 Task: Look for products in the category "Honey" from Y.S. Eco Bee Farms only.
Action: Mouse moved to (363, 174)
Screenshot: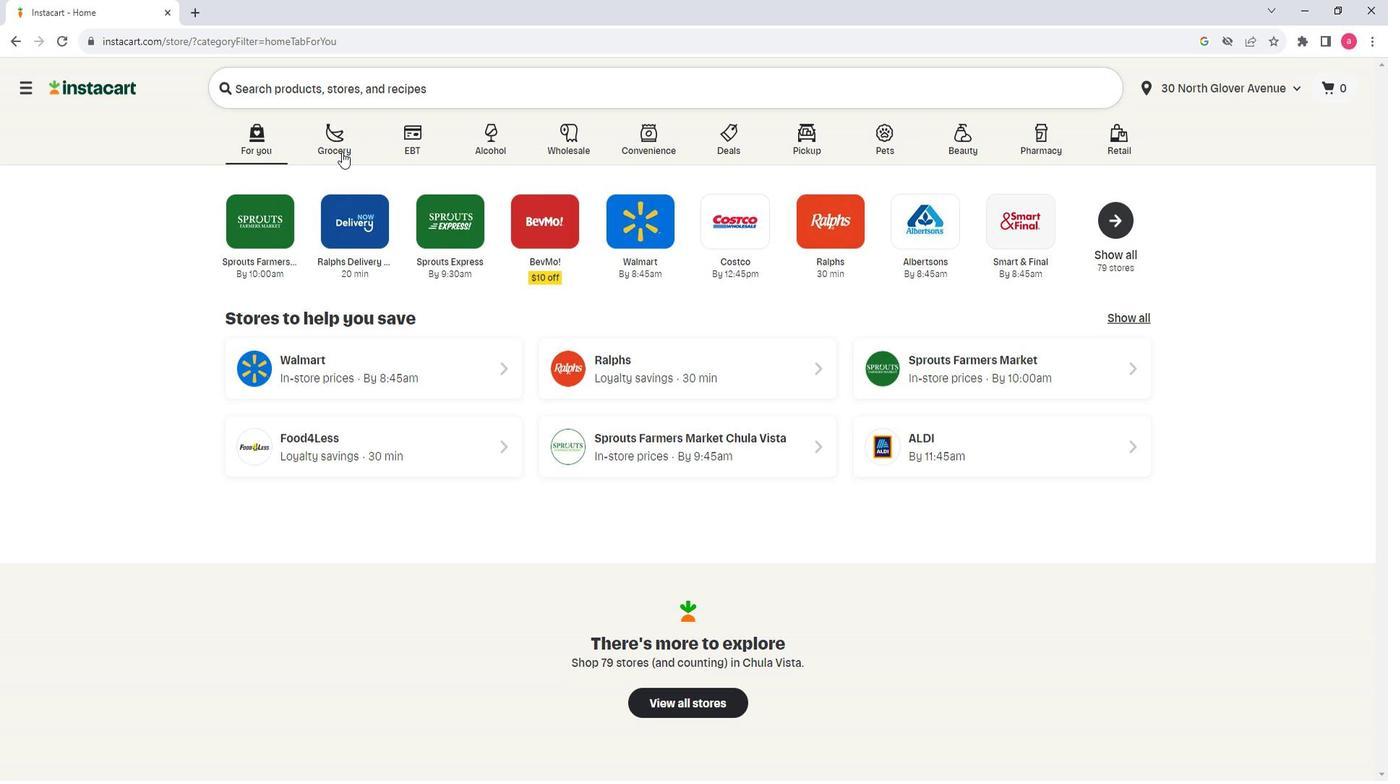 
Action: Mouse pressed left at (363, 174)
Screenshot: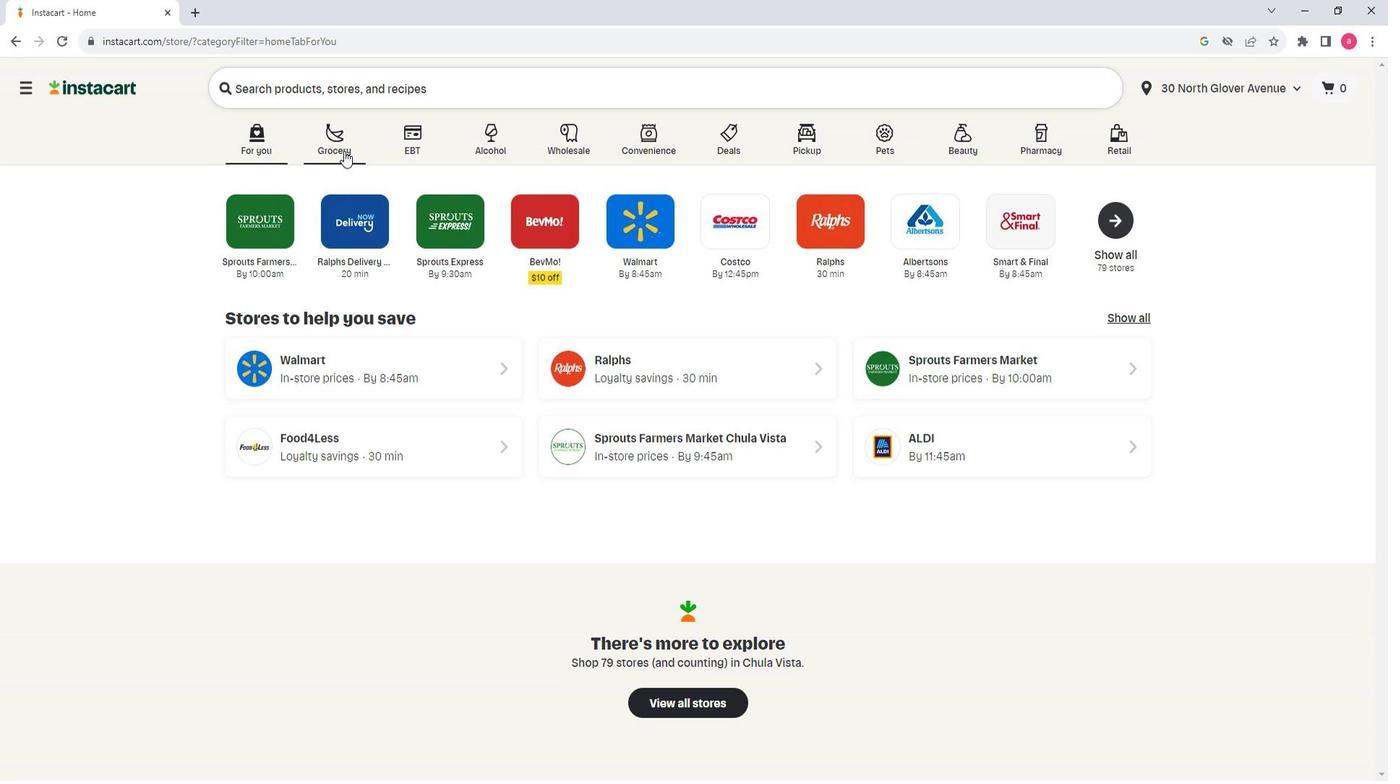 
Action: Mouse moved to (464, 400)
Screenshot: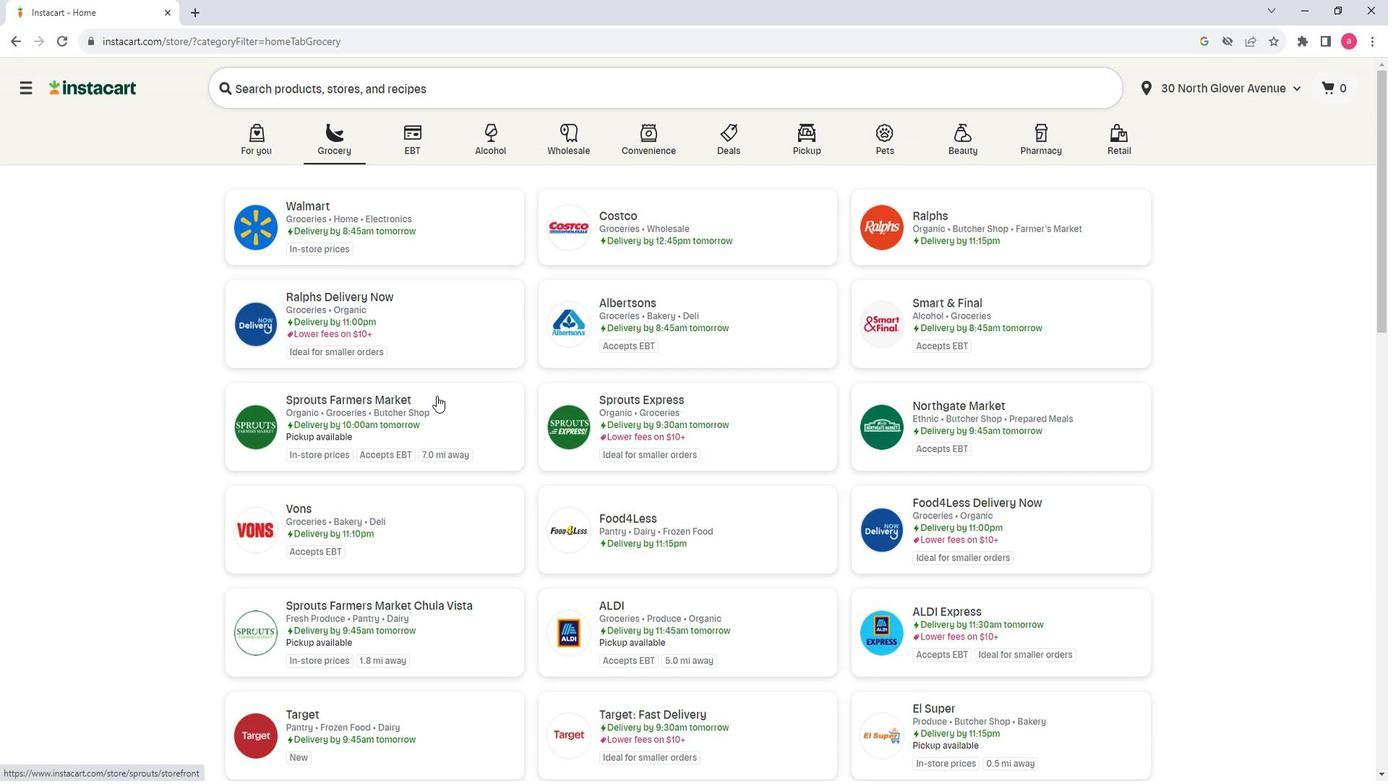 
Action: Mouse pressed left at (464, 400)
Screenshot: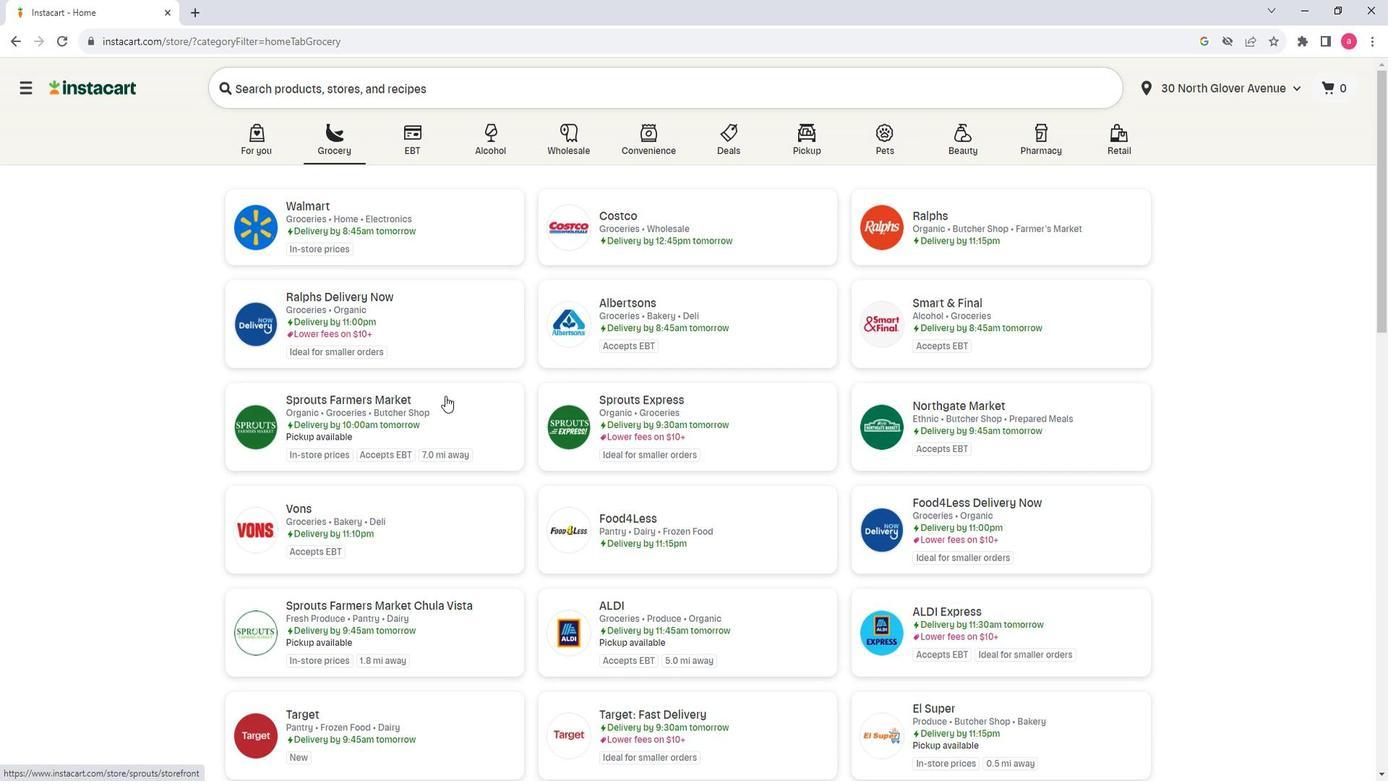
Action: Mouse moved to (201, 471)
Screenshot: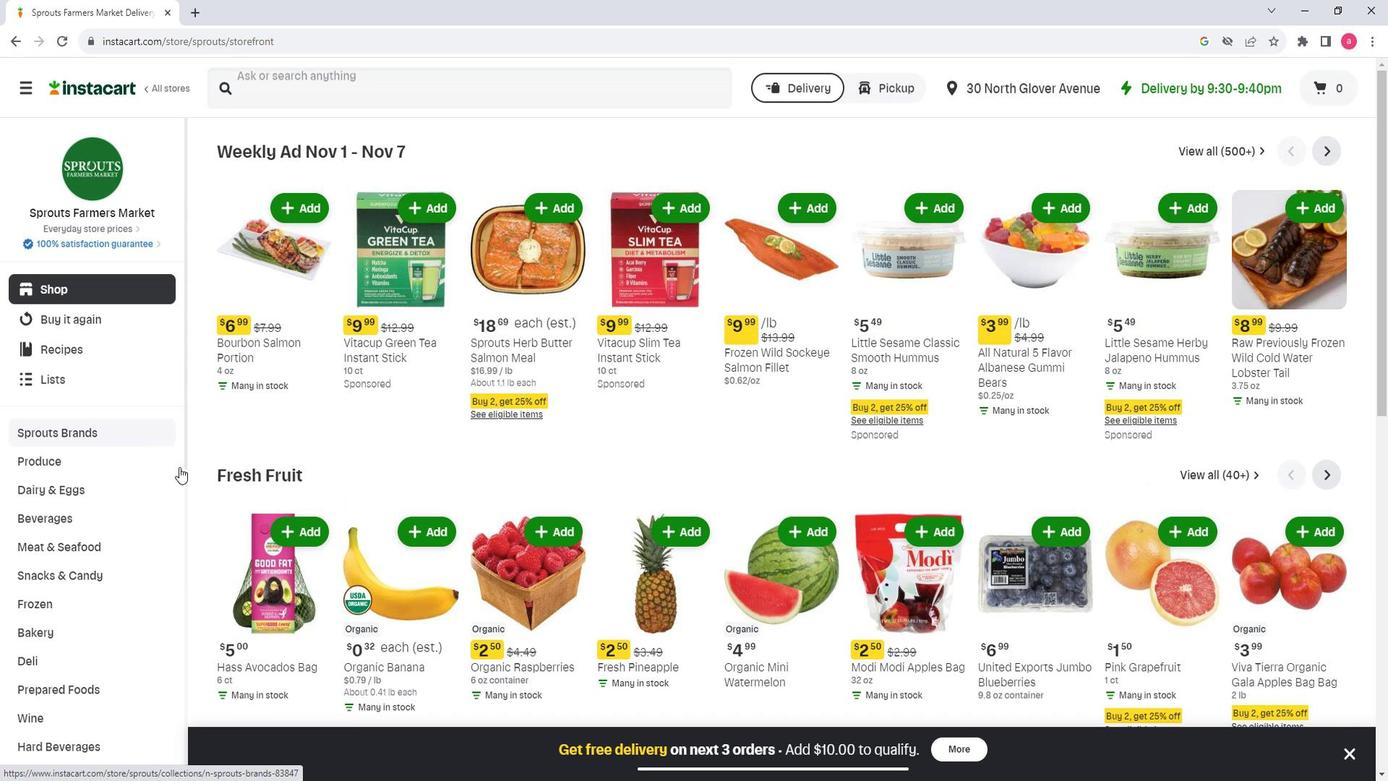 
Action: Mouse scrolled (201, 470) with delta (0, 0)
Screenshot: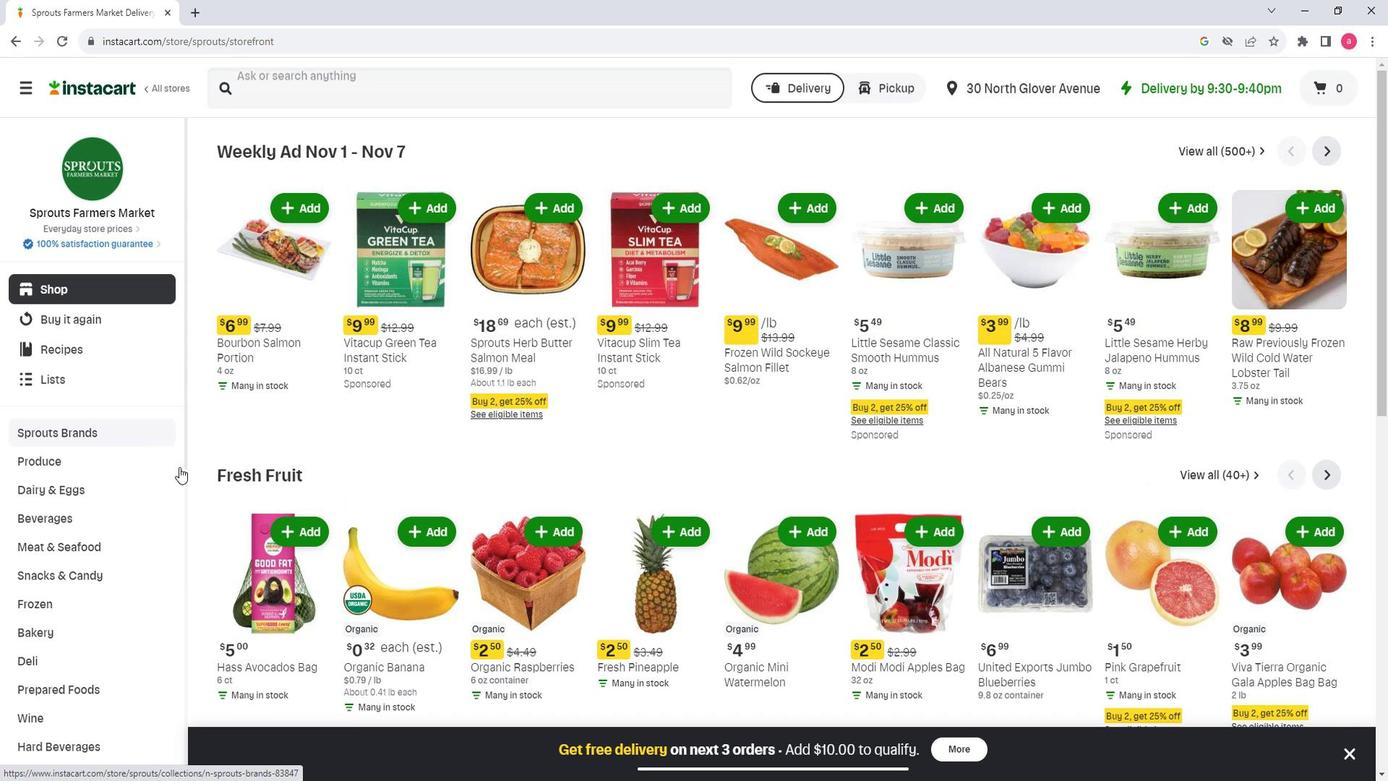 
Action: Mouse scrolled (201, 470) with delta (0, 0)
Screenshot: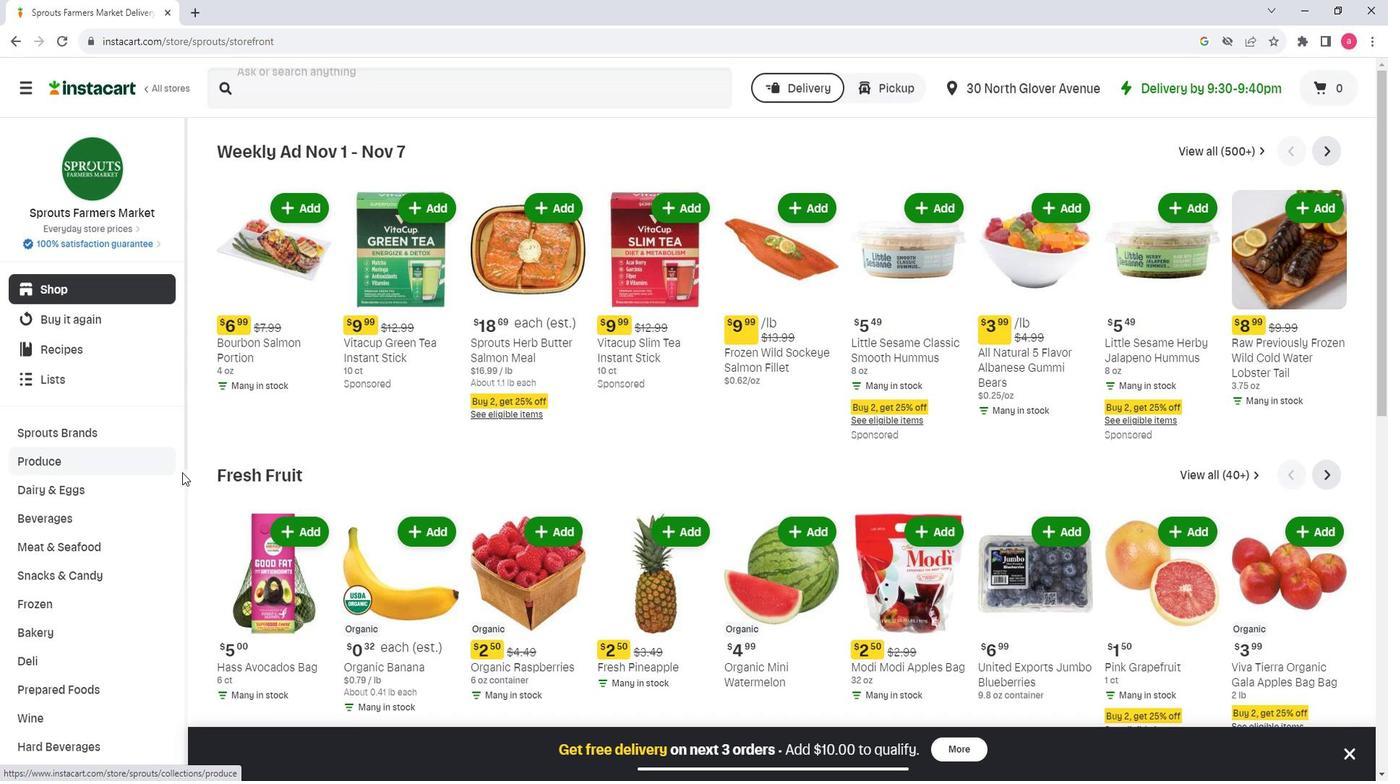 
Action: Mouse scrolled (201, 470) with delta (0, 0)
Screenshot: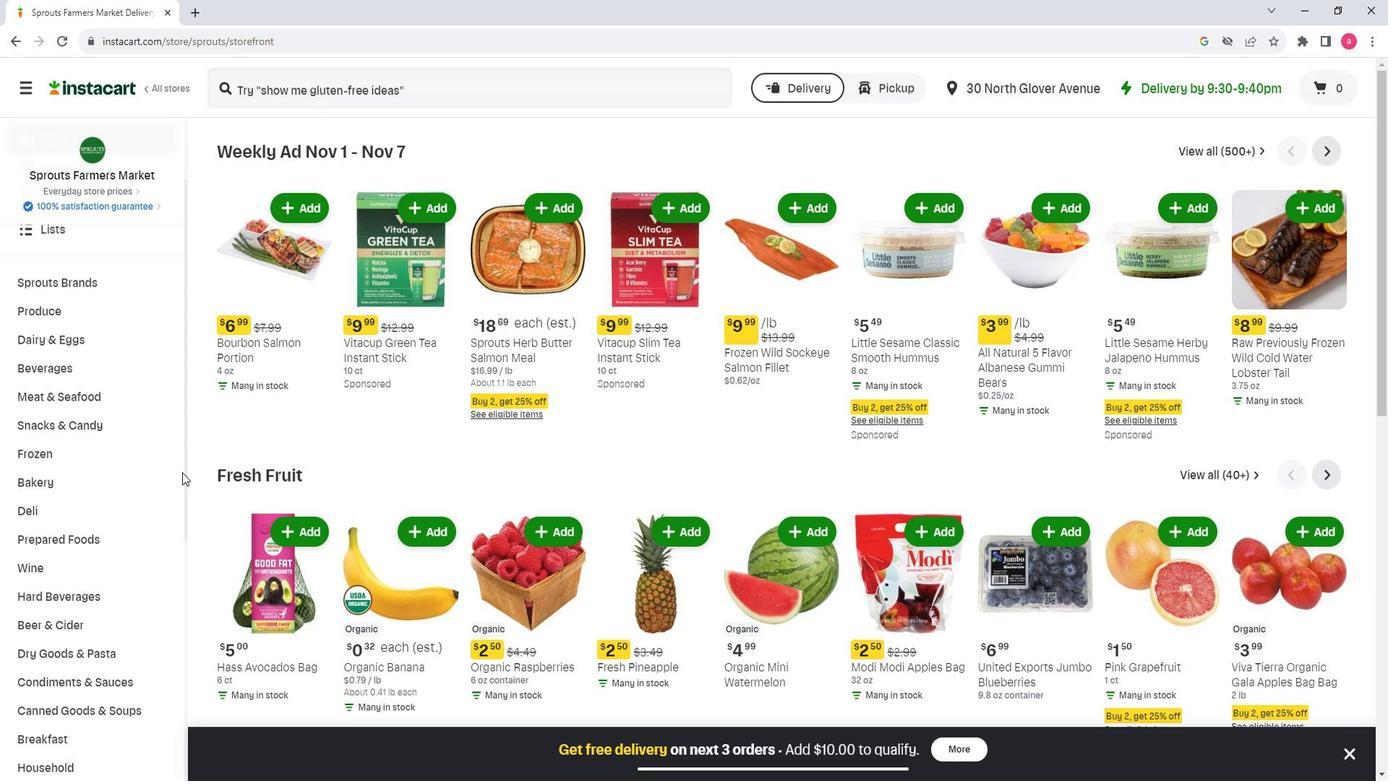 
Action: Mouse scrolled (201, 470) with delta (0, 0)
Screenshot: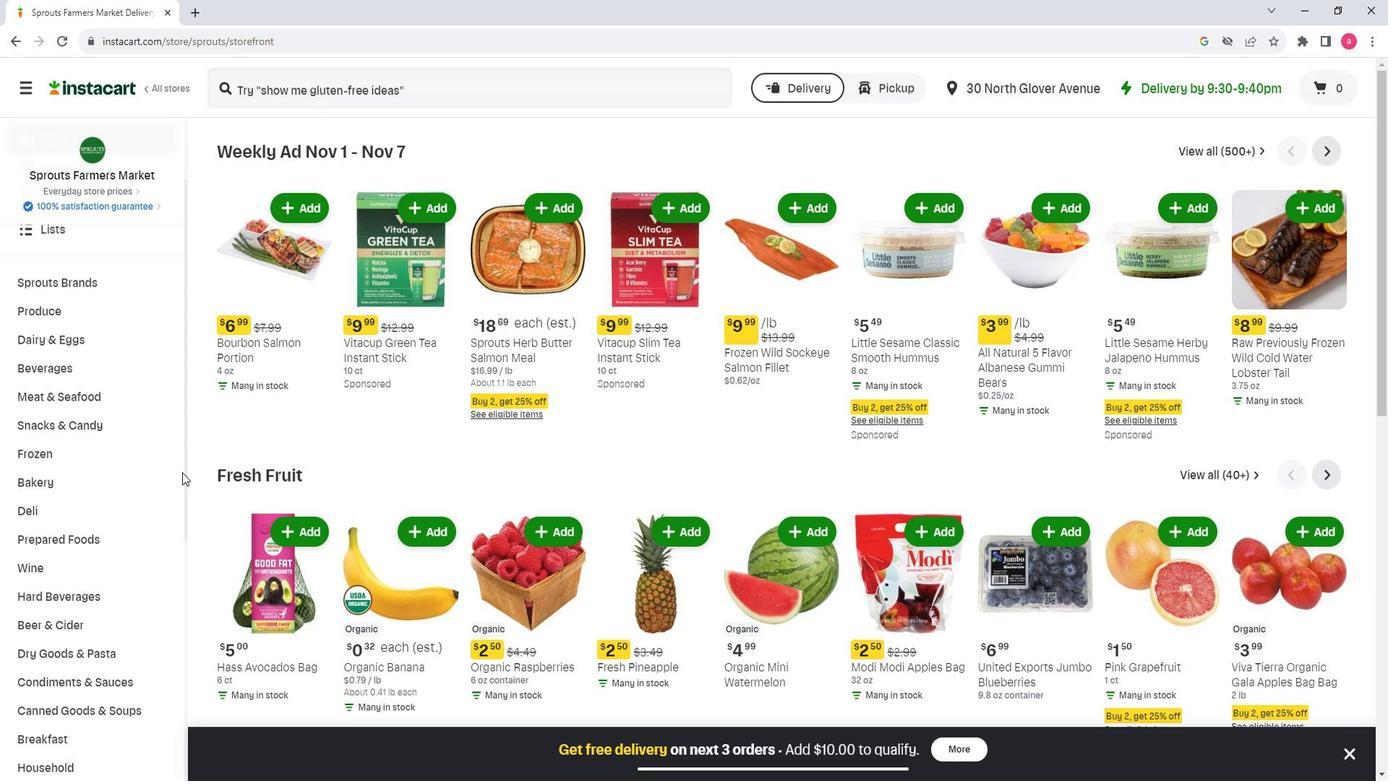 
Action: Mouse moved to (180, 478)
Screenshot: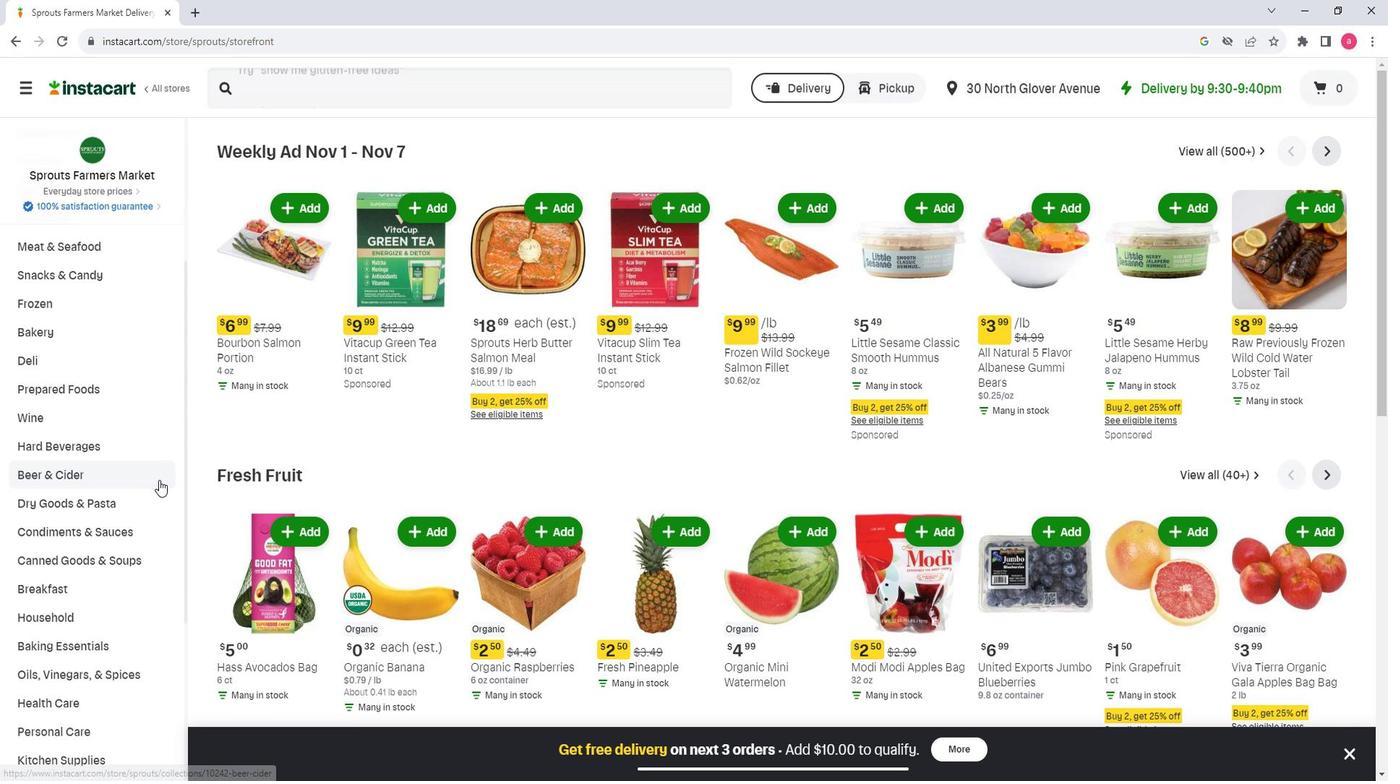
Action: Mouse scrolled (180, 477) with delta (0, 0)
Screenshot: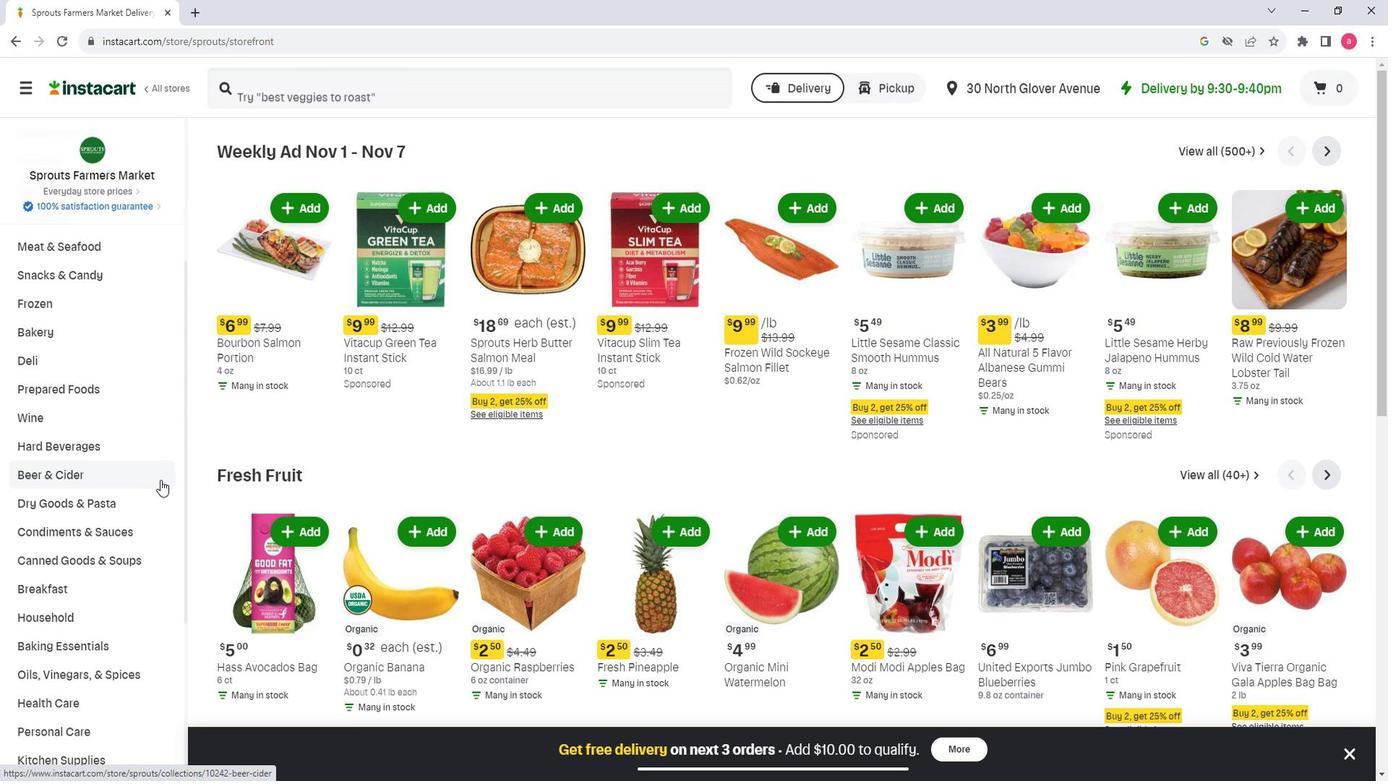 
Action: Mouse scrolled (180, 477) with delta (0, 0)
Screenshot: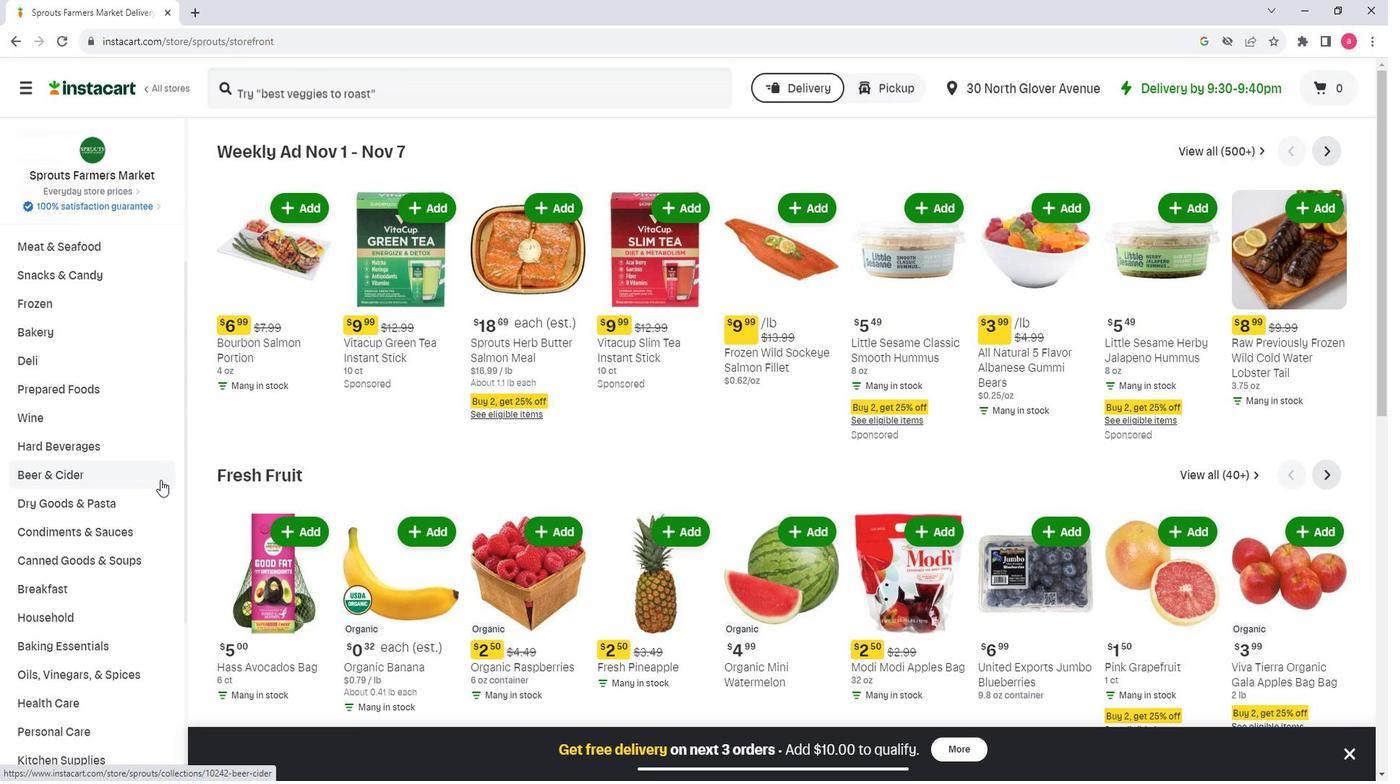 
Action: Mouse moved to (165, 493)
Screenshot: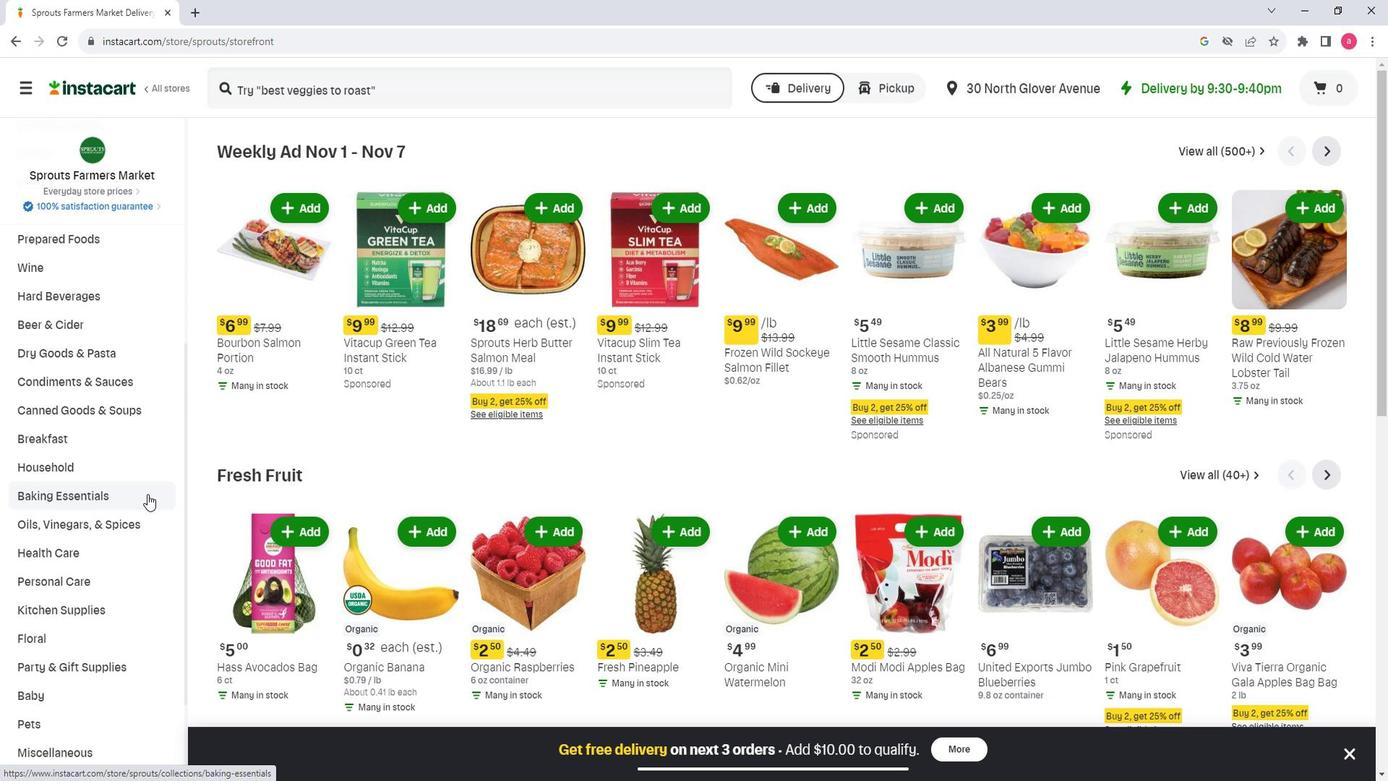 
Action: Mouse pressed left at (165, 493)
Screenshot: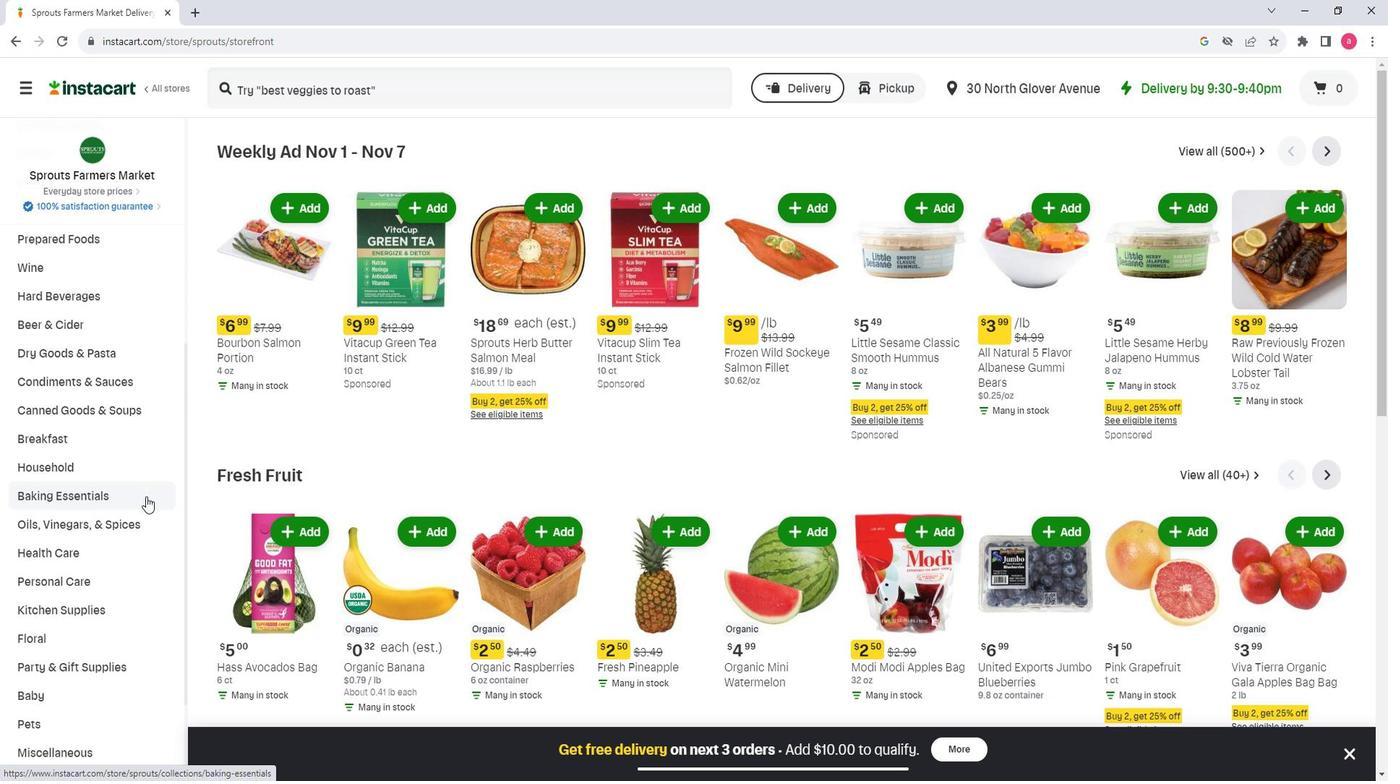 
Action: Mouse moved to (909, 211)
Screenshot: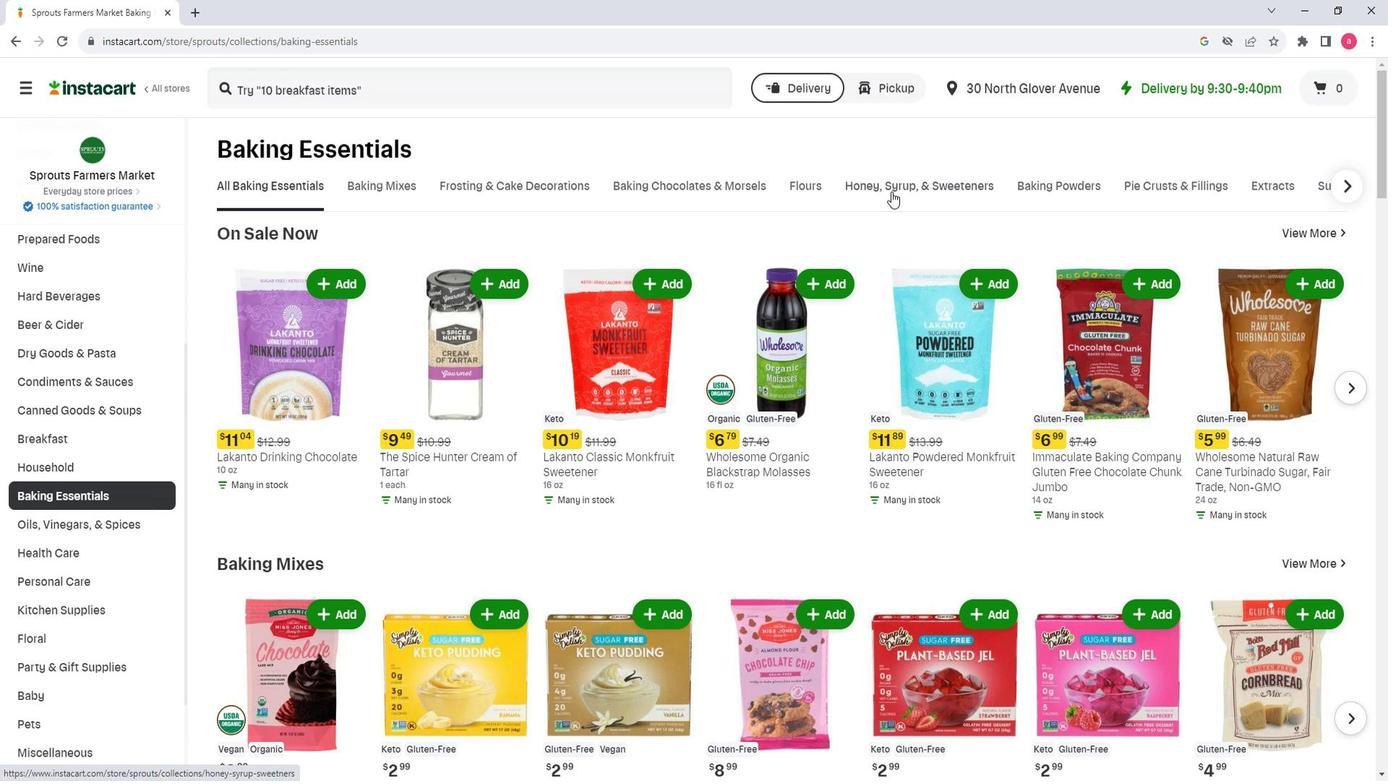 
Action: Mouse pressed left at (909, 211)
Screenshot: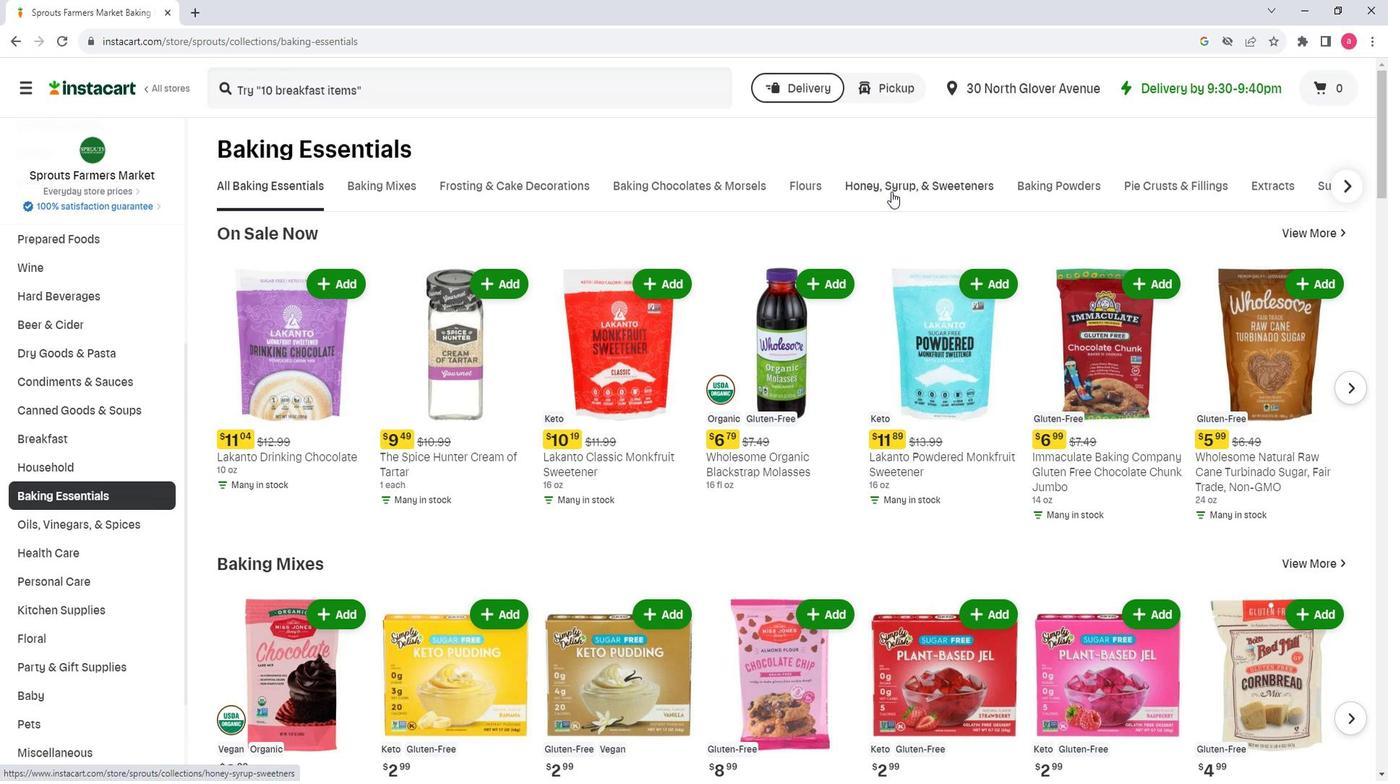 
Action: Mouse moved to (458, 269)
Screenshot: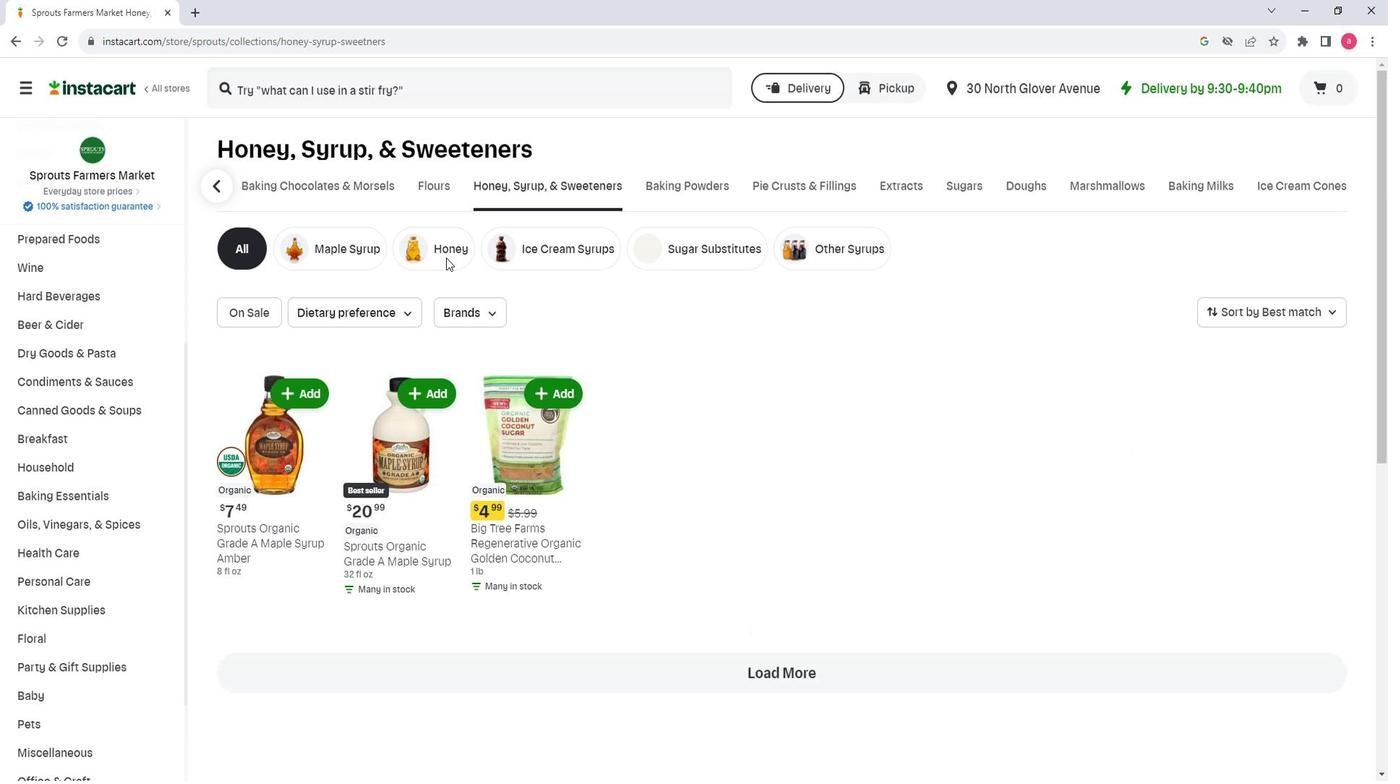 
Action: Mouse pressed left at (458, 269)
Screenshot: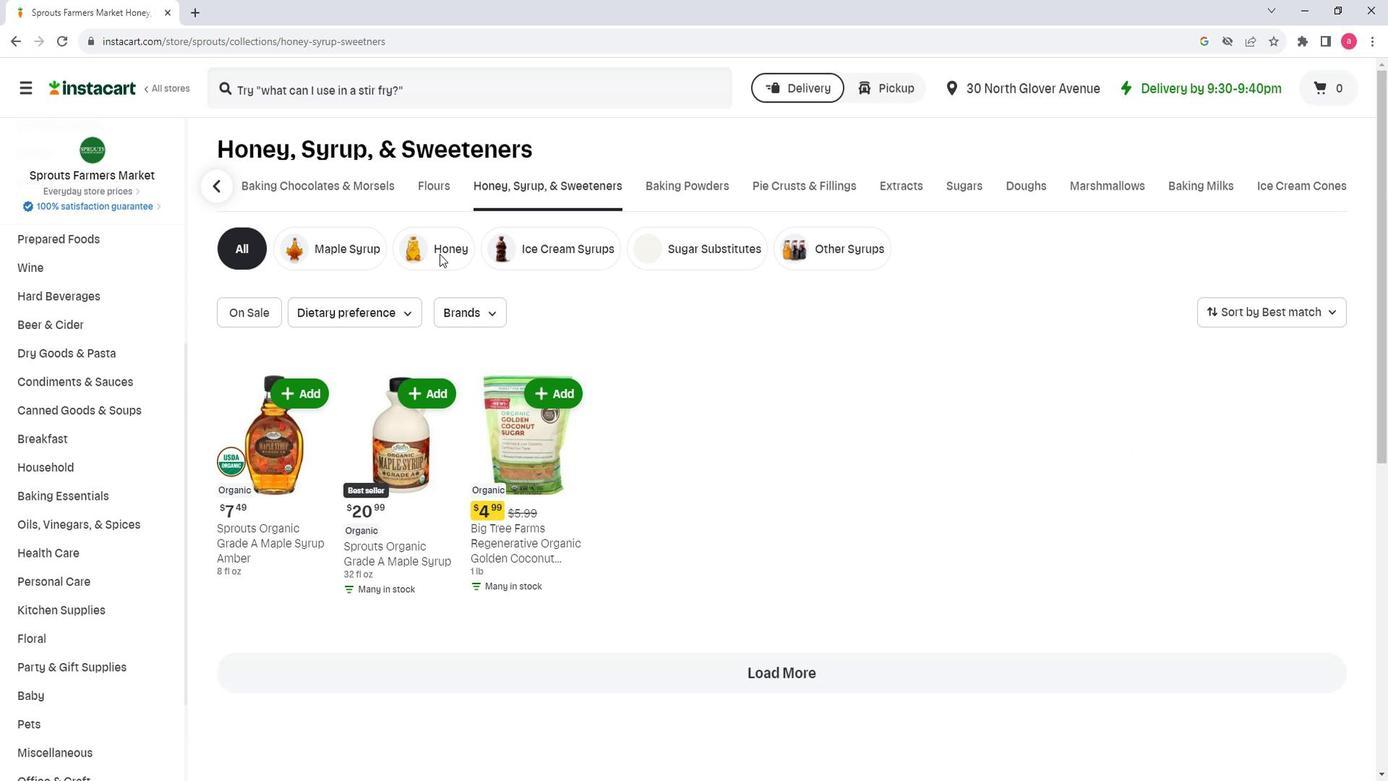 
Action: Mouse moved to (512, 329)
Screenshot: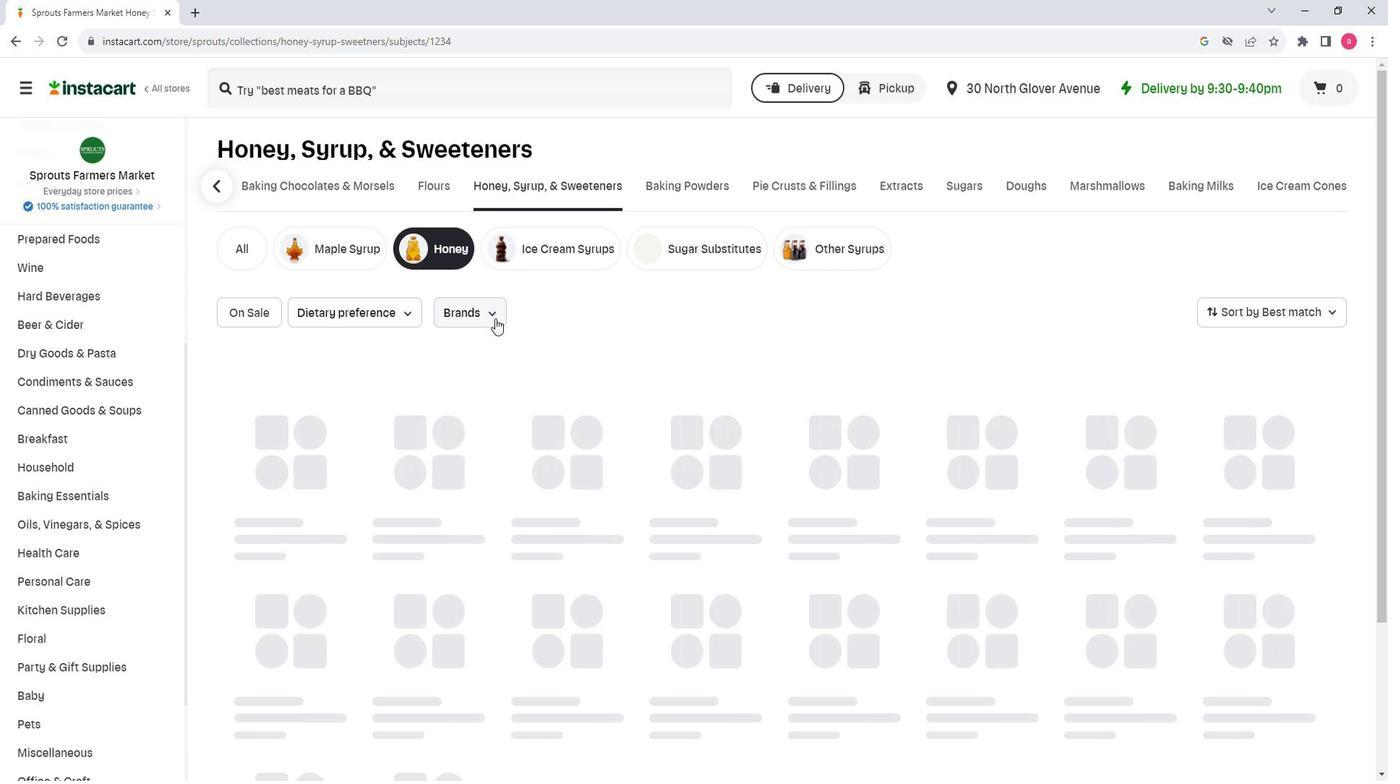 
Action: Mouse pressed left at (512, 329)
Screenshot: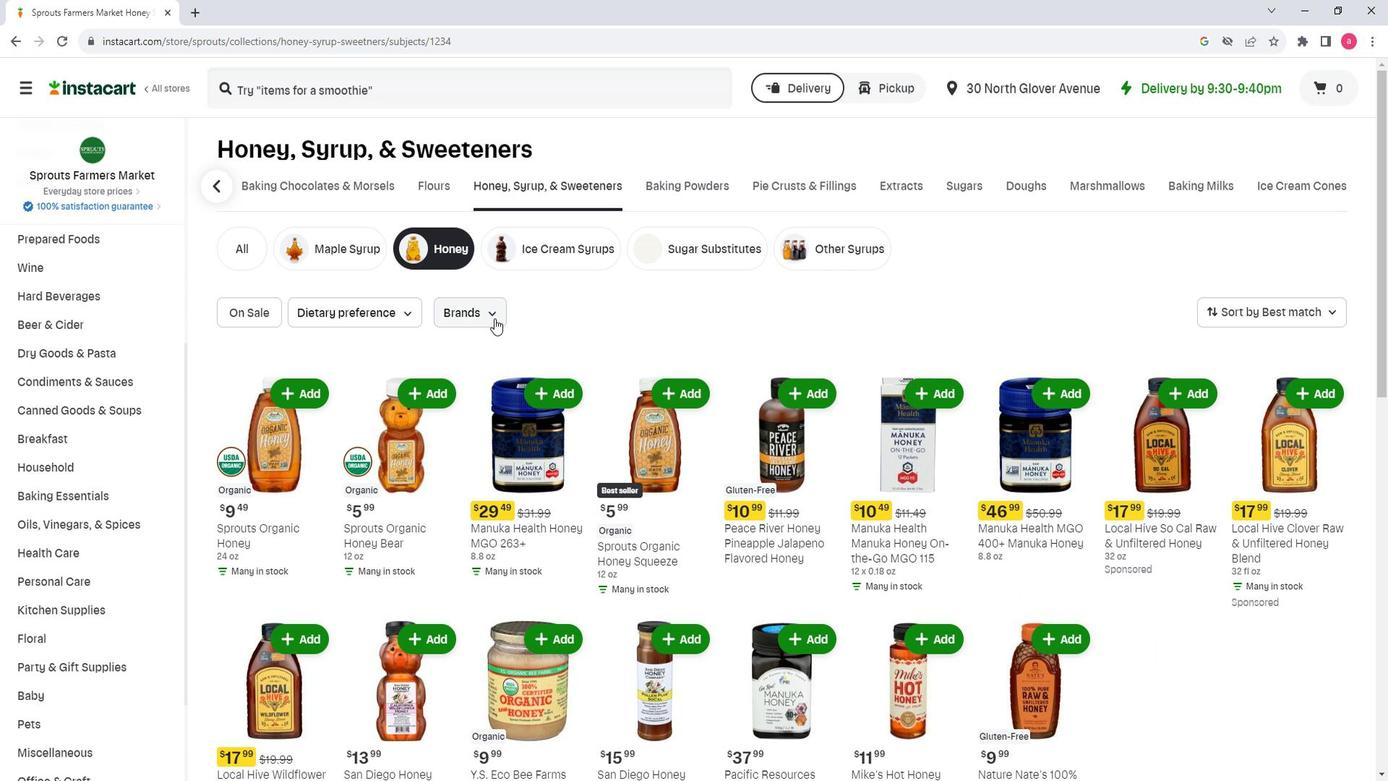 
Action: Mouse moved to (576, 417)
Screenshot: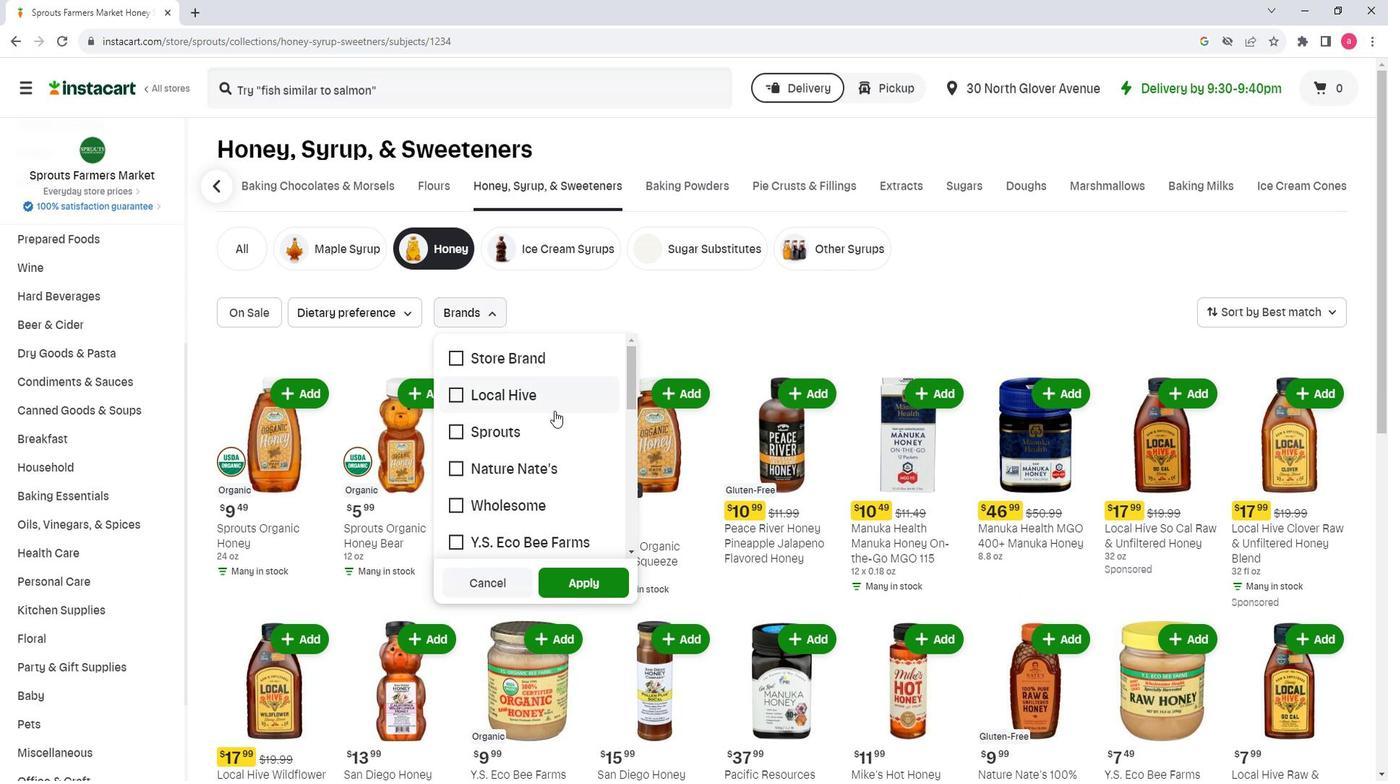 
Action: Mouse scrolled (576, 417) with delta (0, 0)
Screenshot: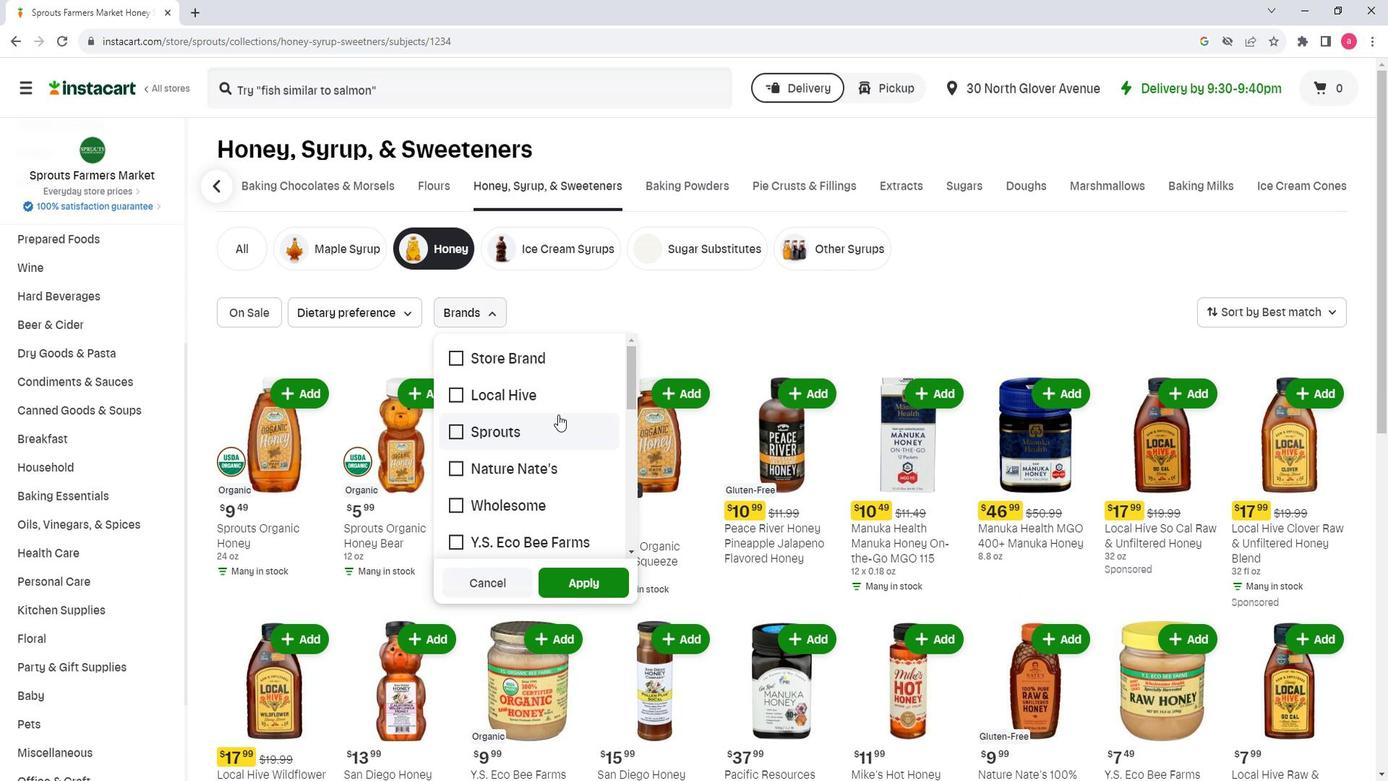 
Action: Mouse scrolled (576, 417) with delta (0, 0)
Screenshot: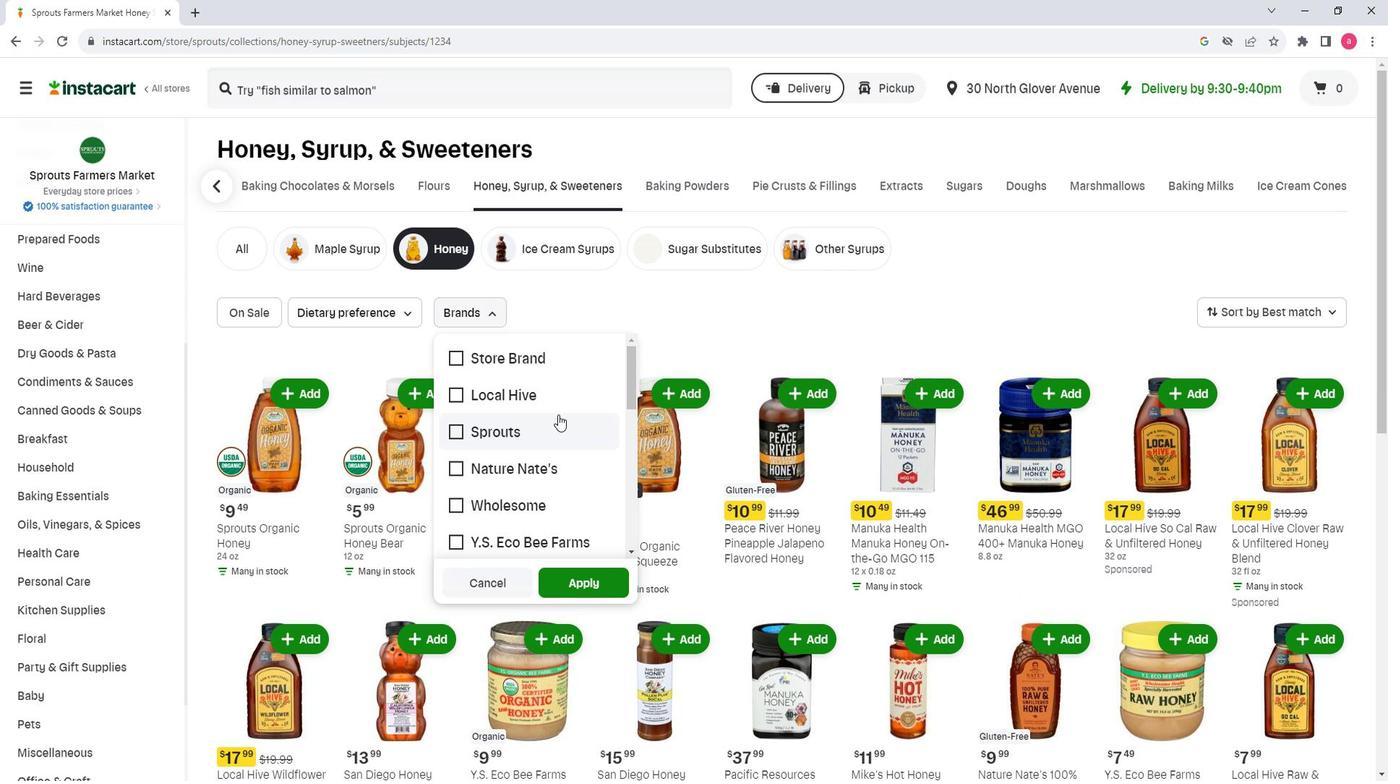 
Action: Mouse moved to (545, 402)
Screenshot: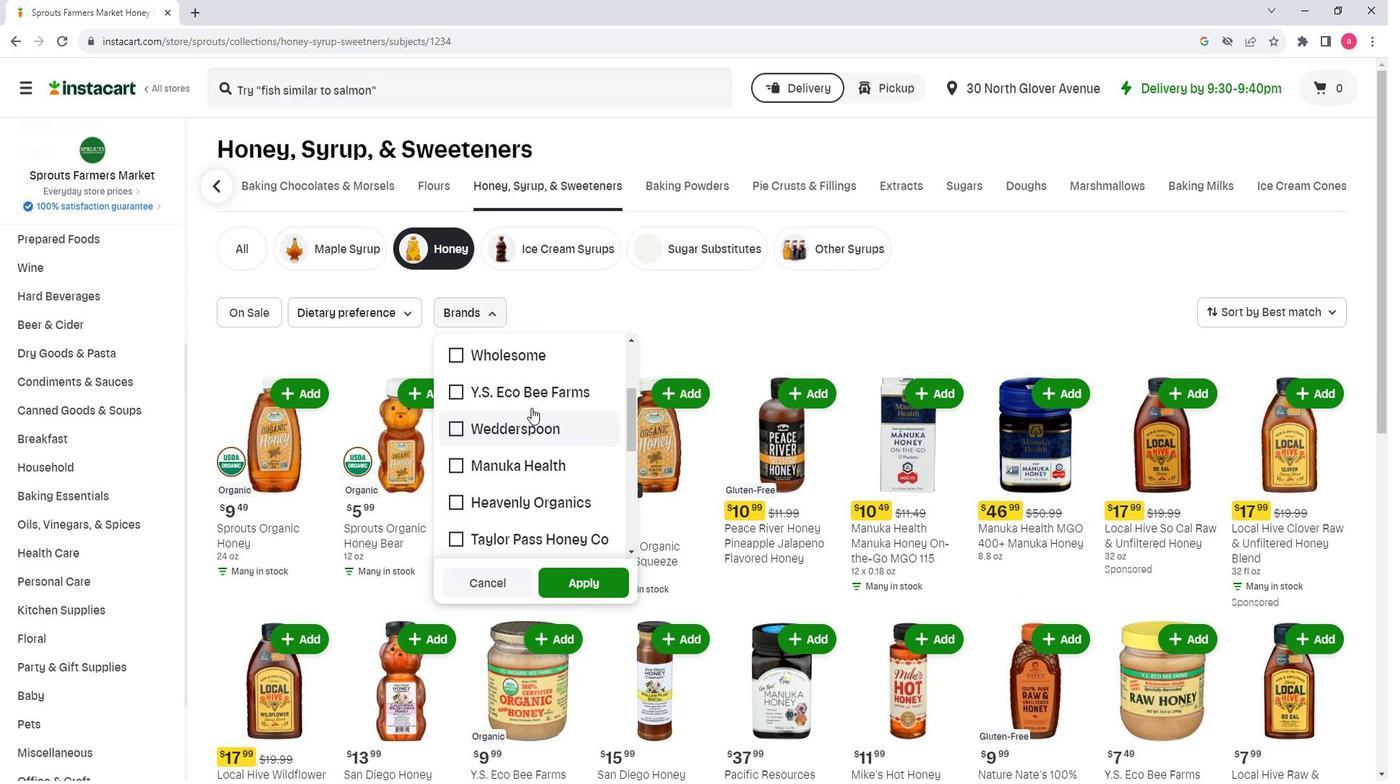 
Action: Mouse pressed left at (545, 402)
Screenshot: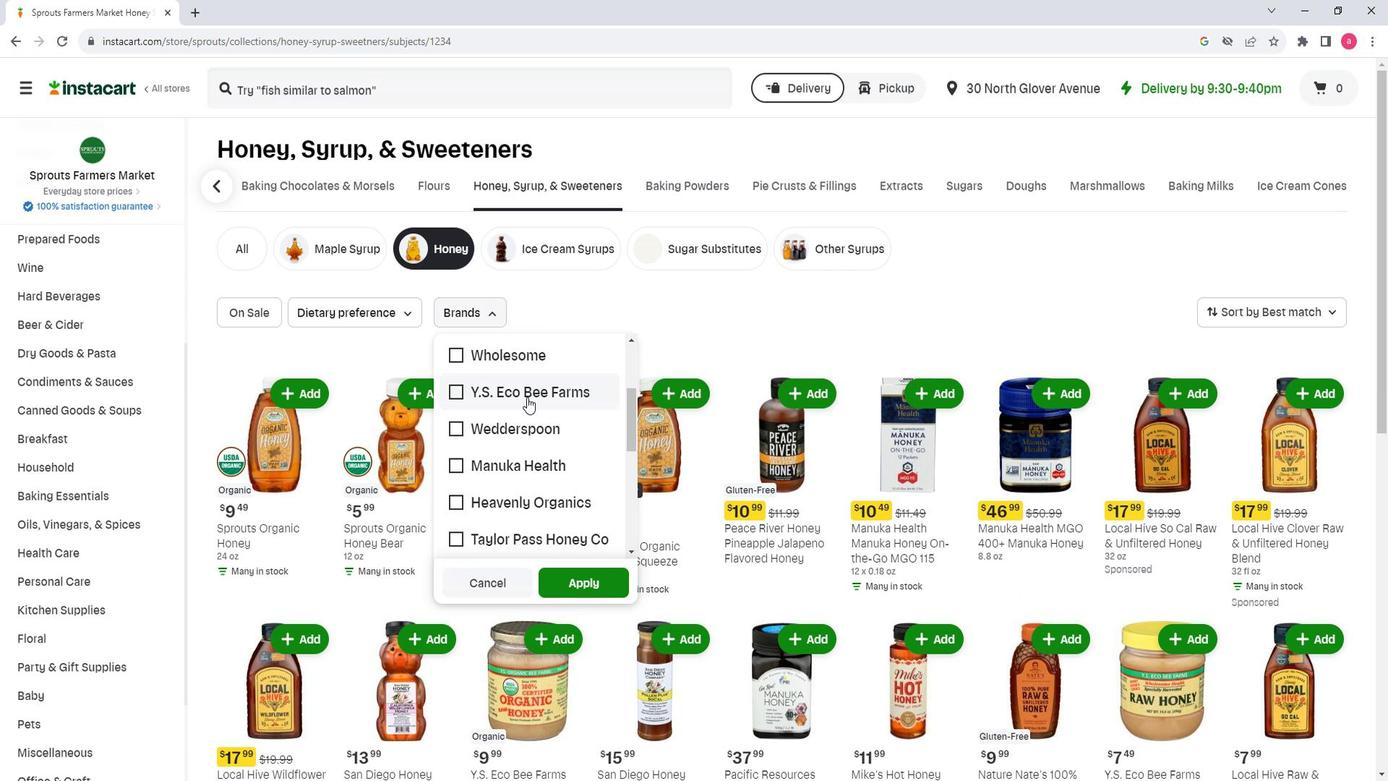 
Action: Mouse moved to (614, 569)
Screenshot: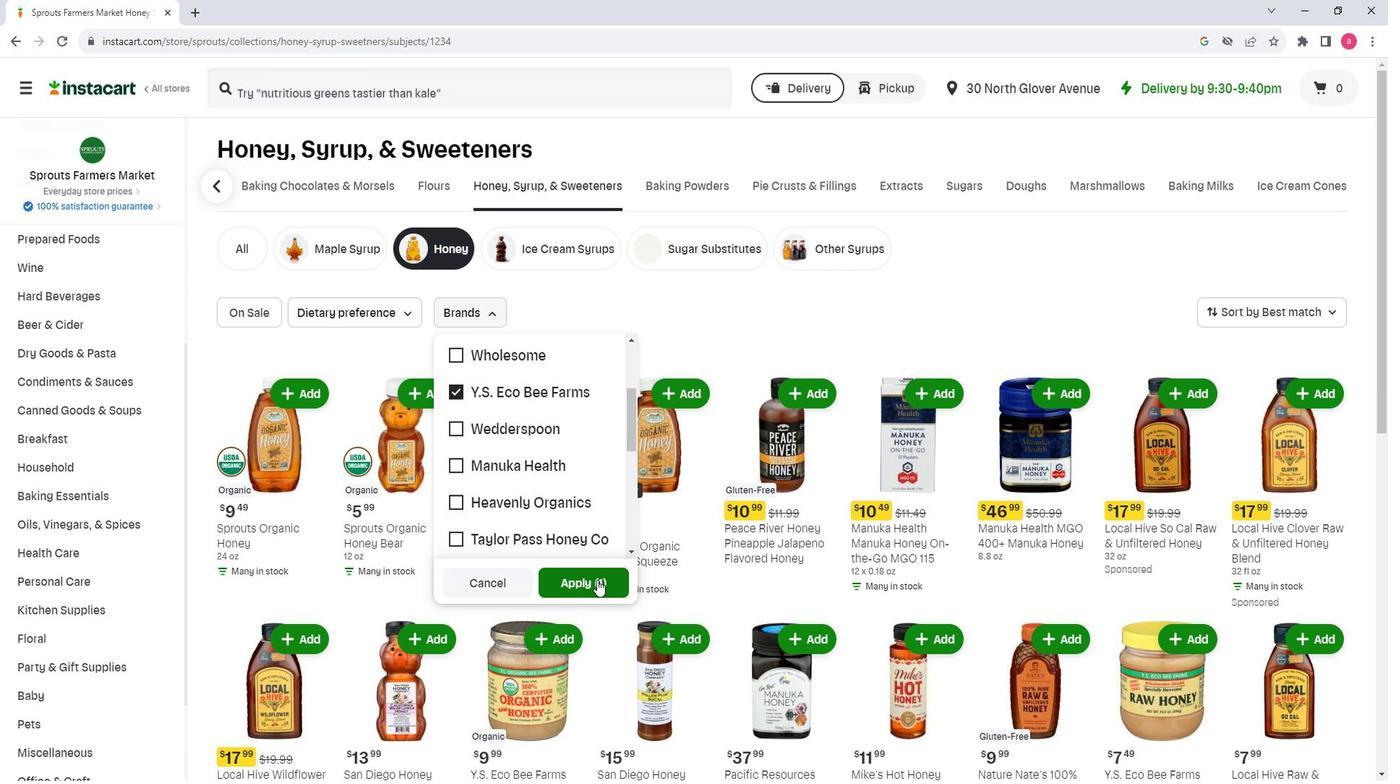 
Action: Mouse pressed left at (614, 569)
Screenshot: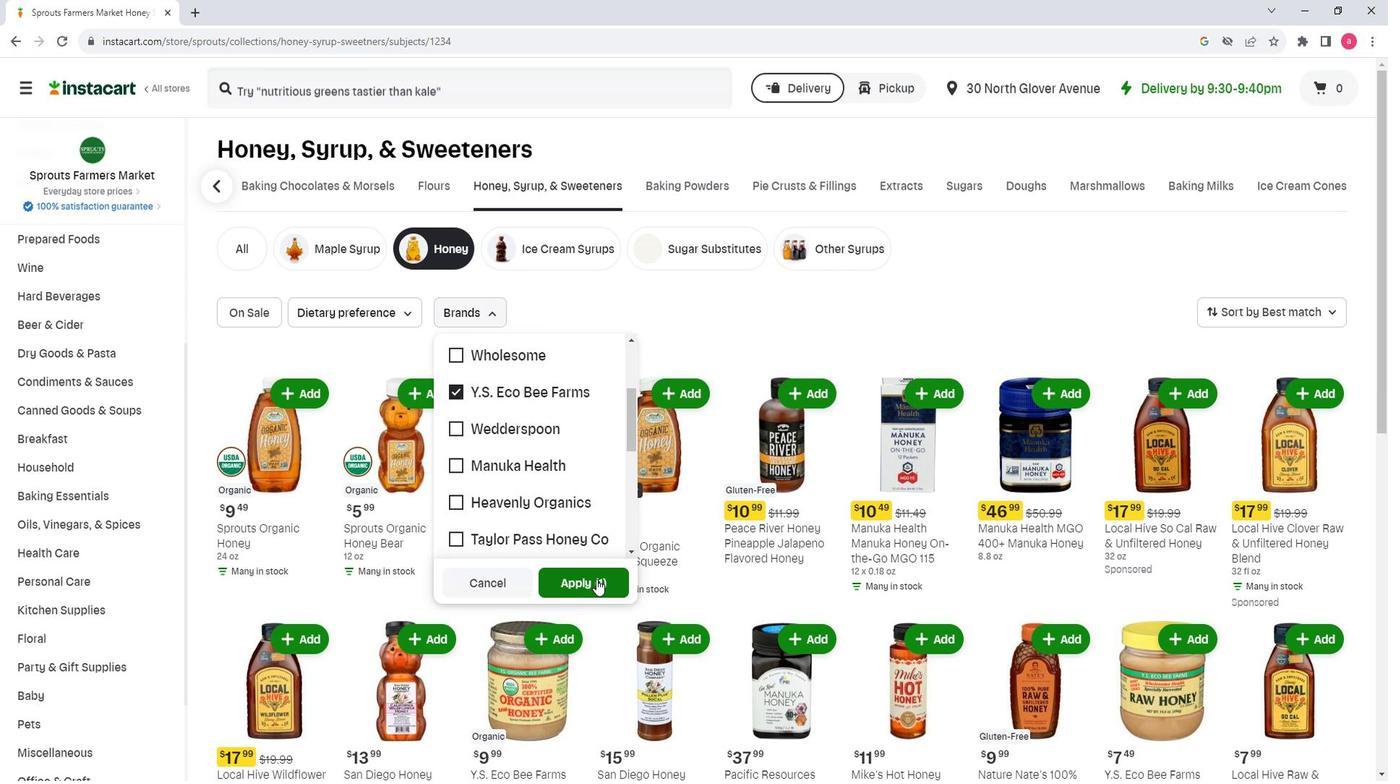 
Action: Mouse moved to (786, 336)
Screenshot: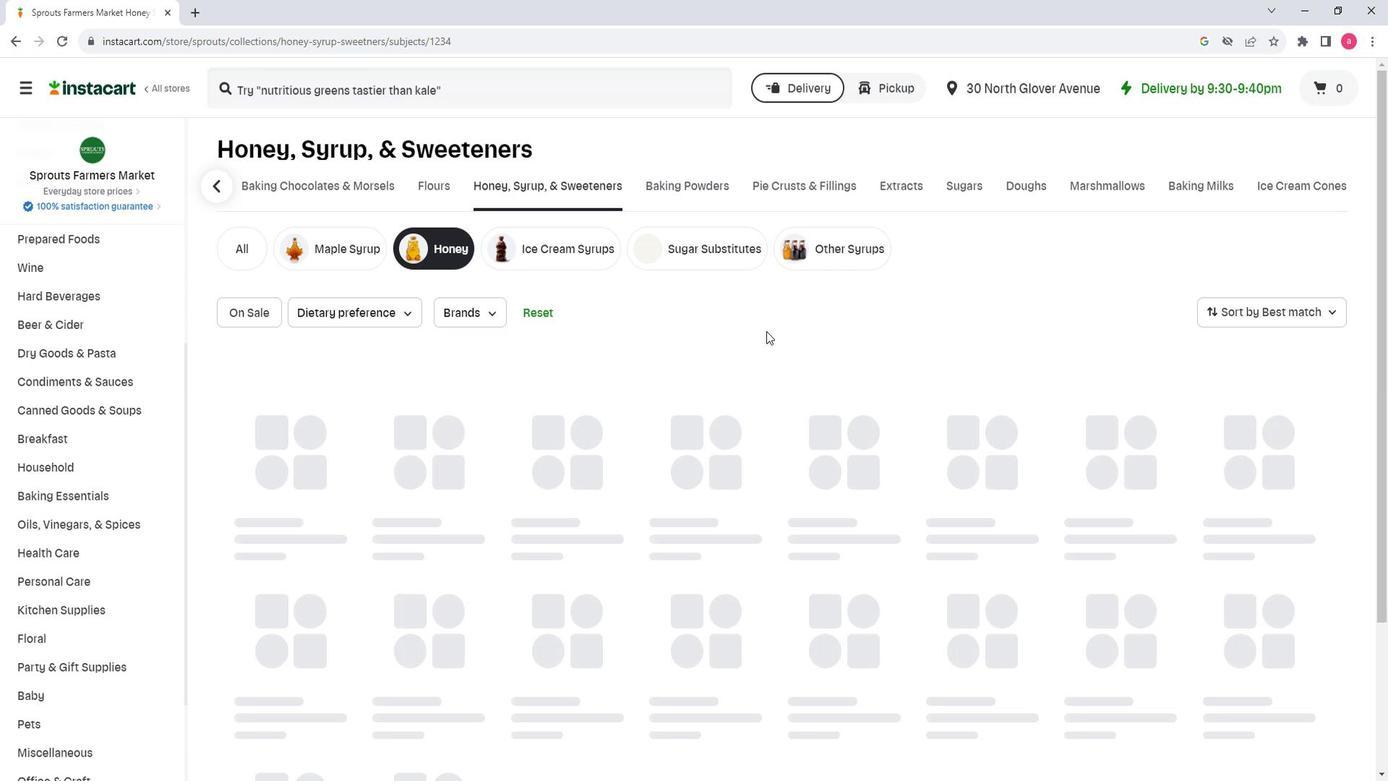 
